 Task: Click on Two Pages
Action: Mouse moved to (906, 319)
Screenshot: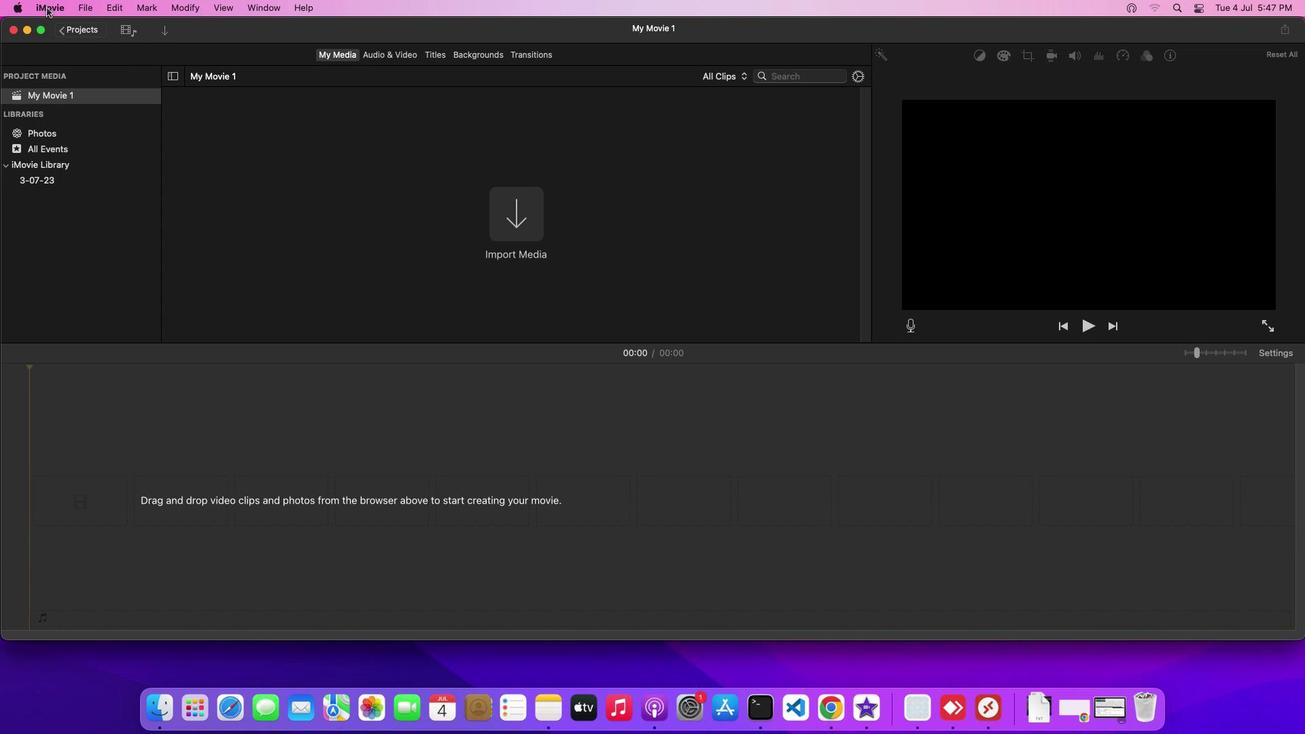 
Action: Mouse pressed left at (906, 319)
Screenshot: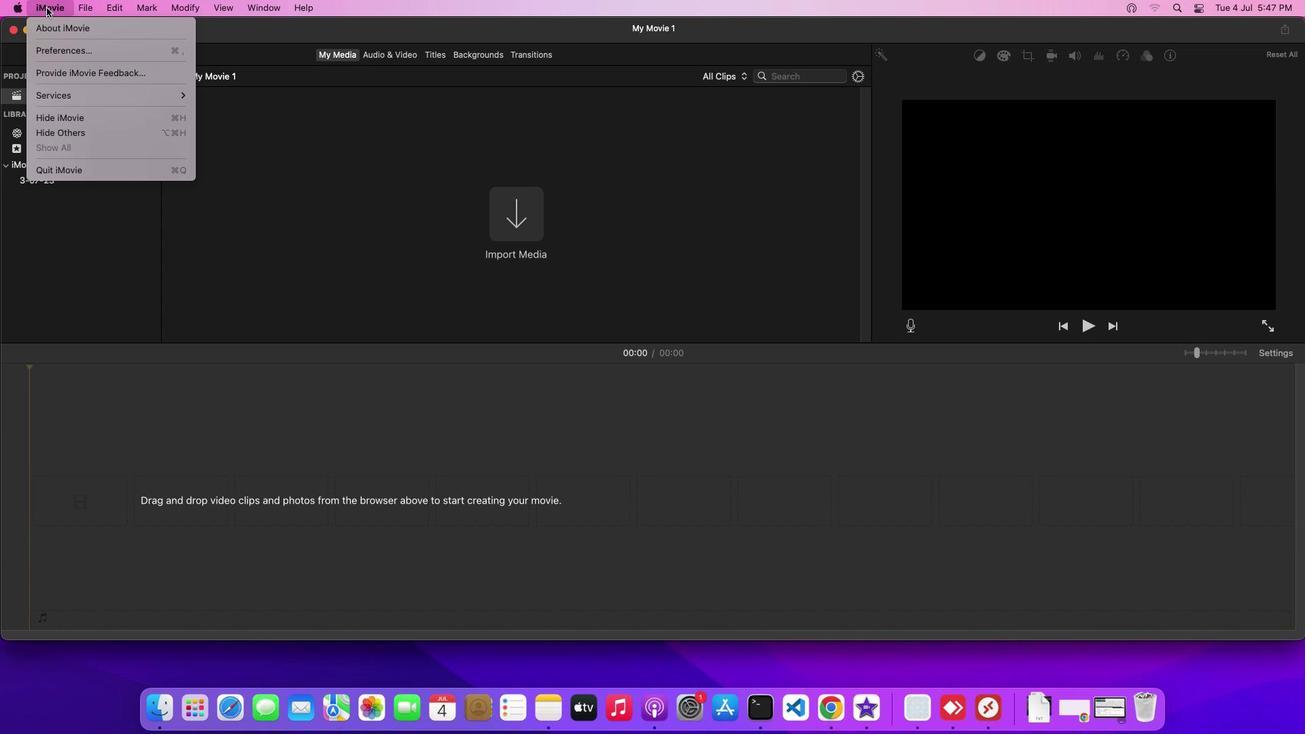 
Action: Mouse moved to (906, 319)
Screenshot: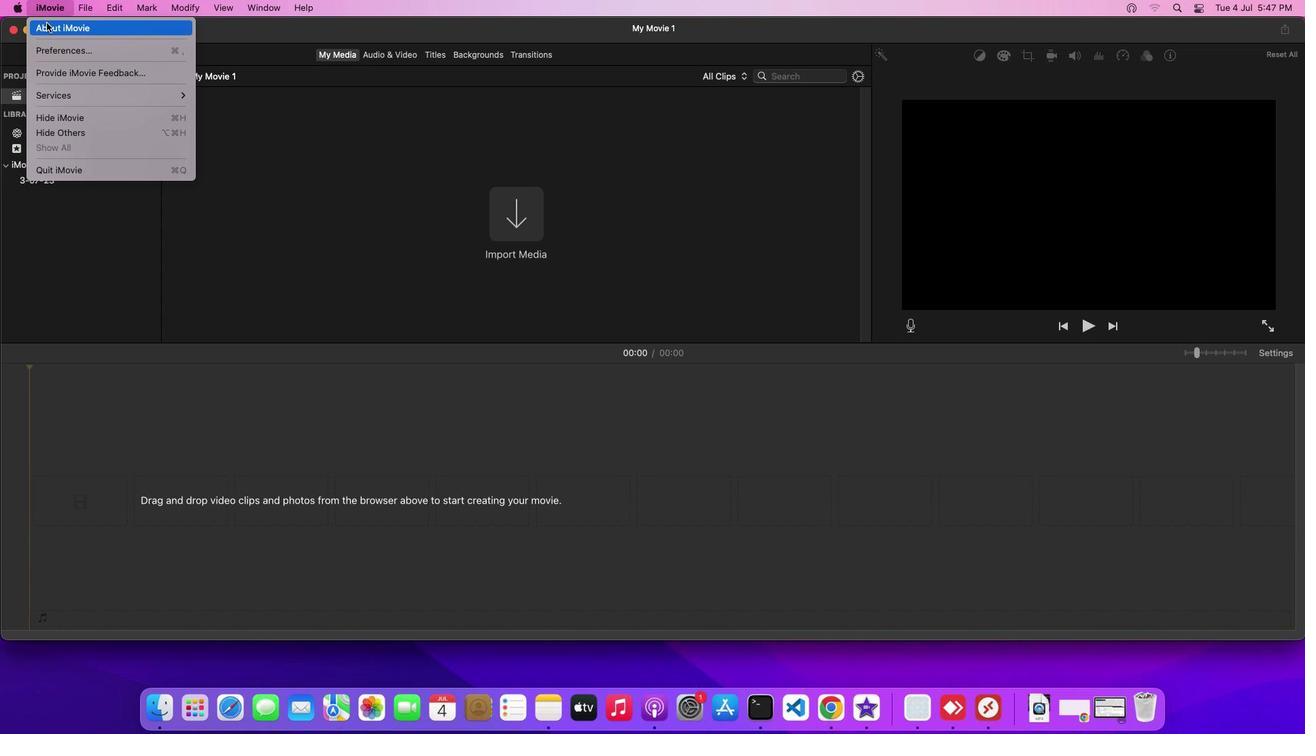 
Action: Mouse pressed left at (906, 319)
Screenshot: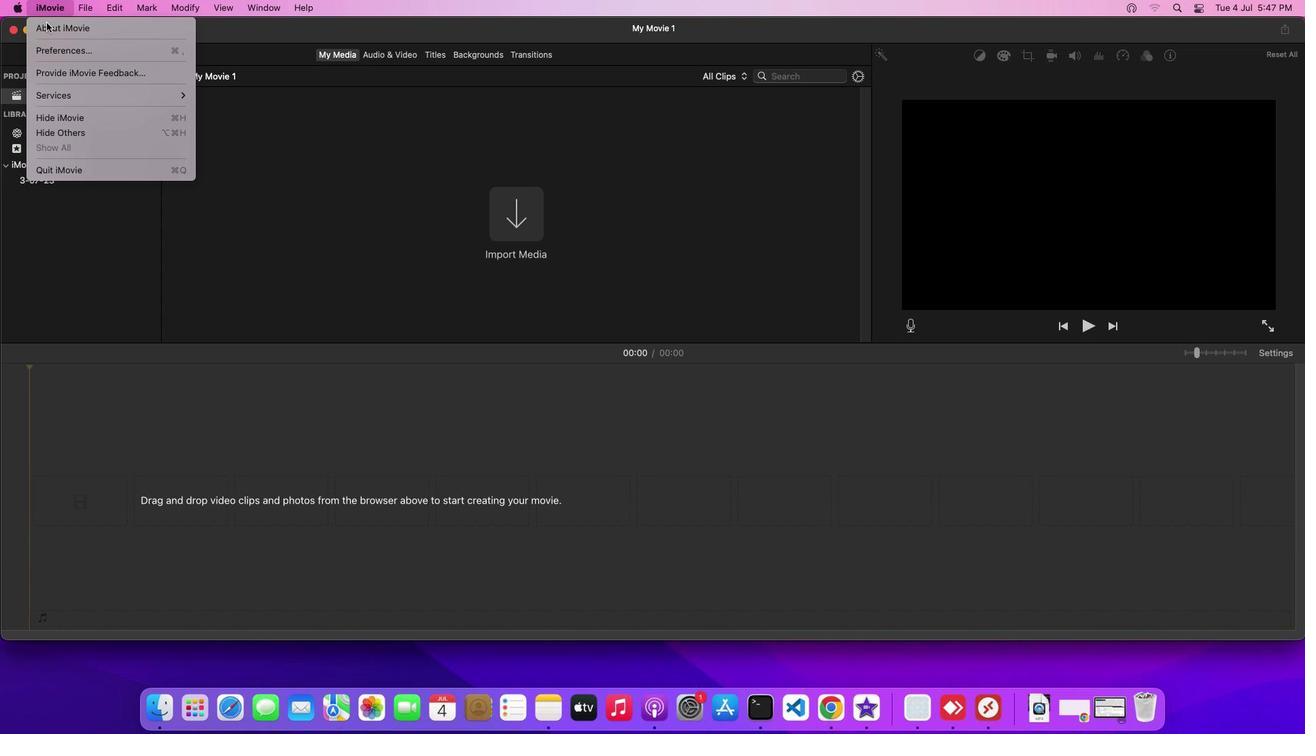 
Action: Mouse moved to (906, 319)
Screenshot: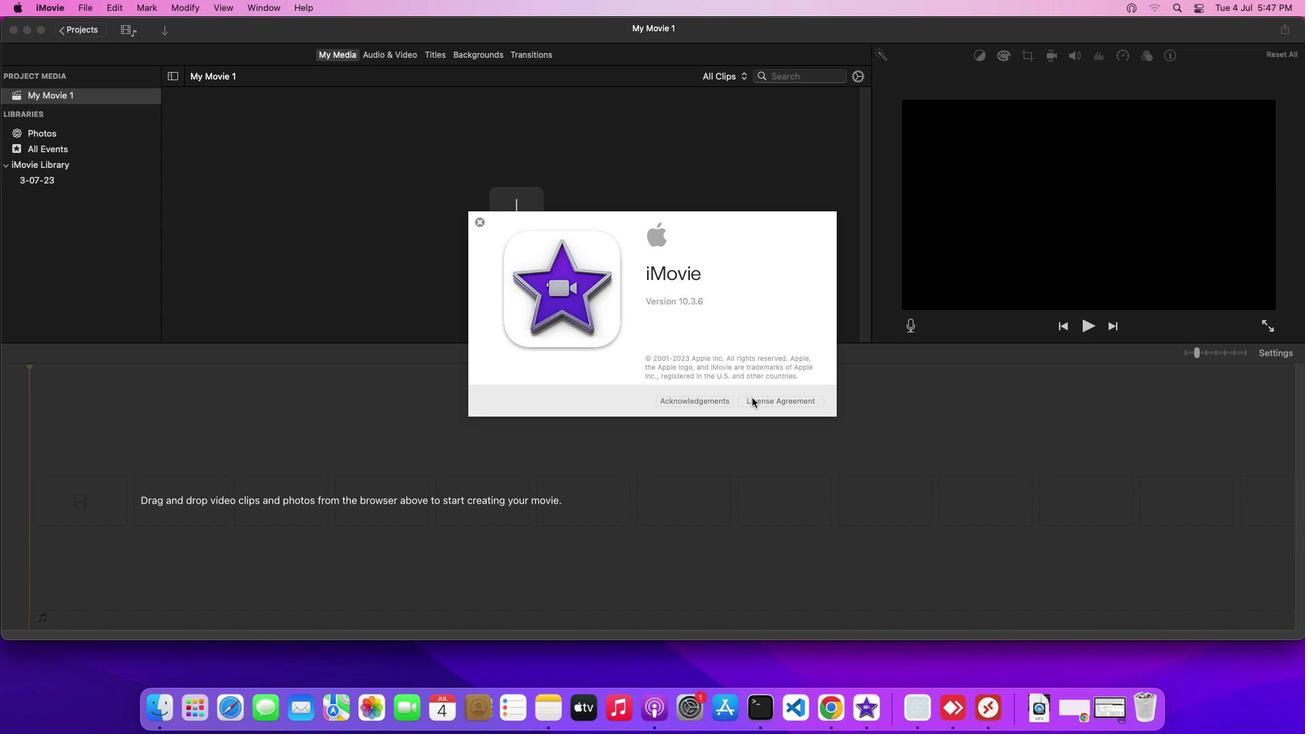 
Action: Mouse pressed left at (906, 319)
Screenshot: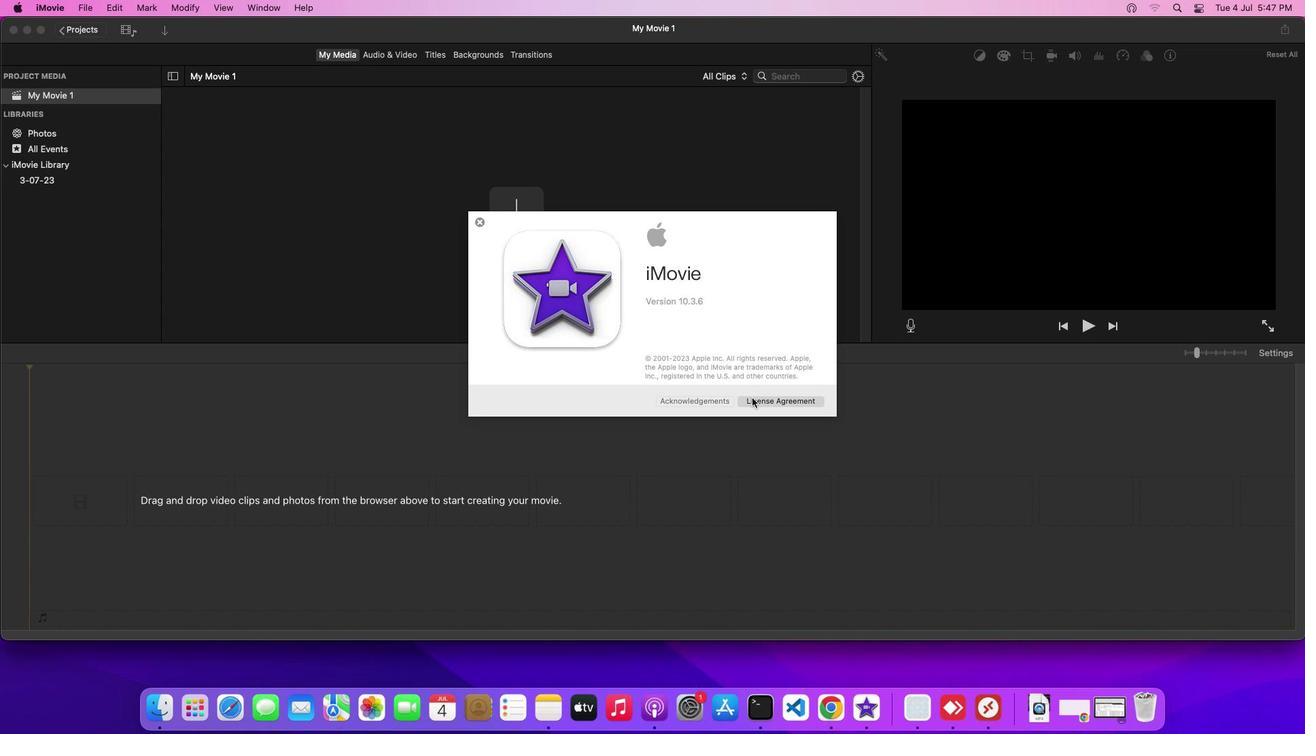 
Action: Mouse moved to (906, 319)
Screenshot: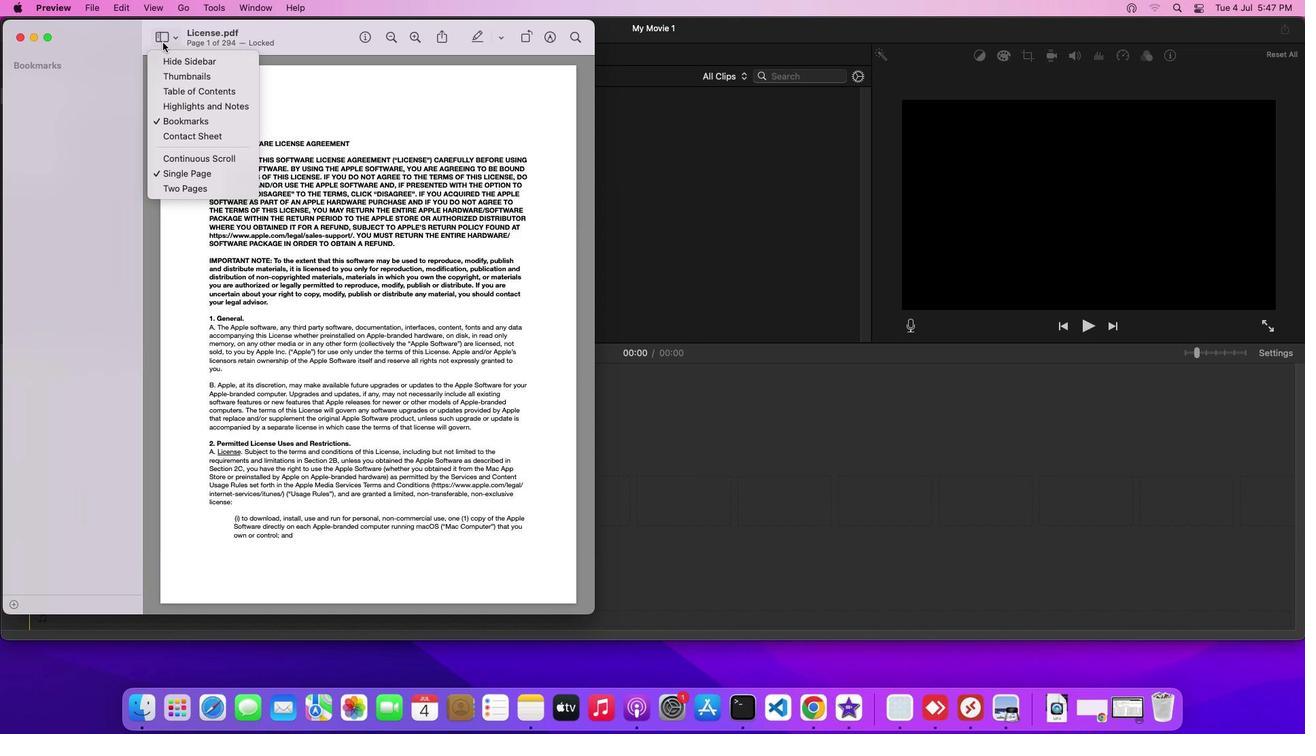 
Action: Mouse pressed left at (906, 319)
Screenshot: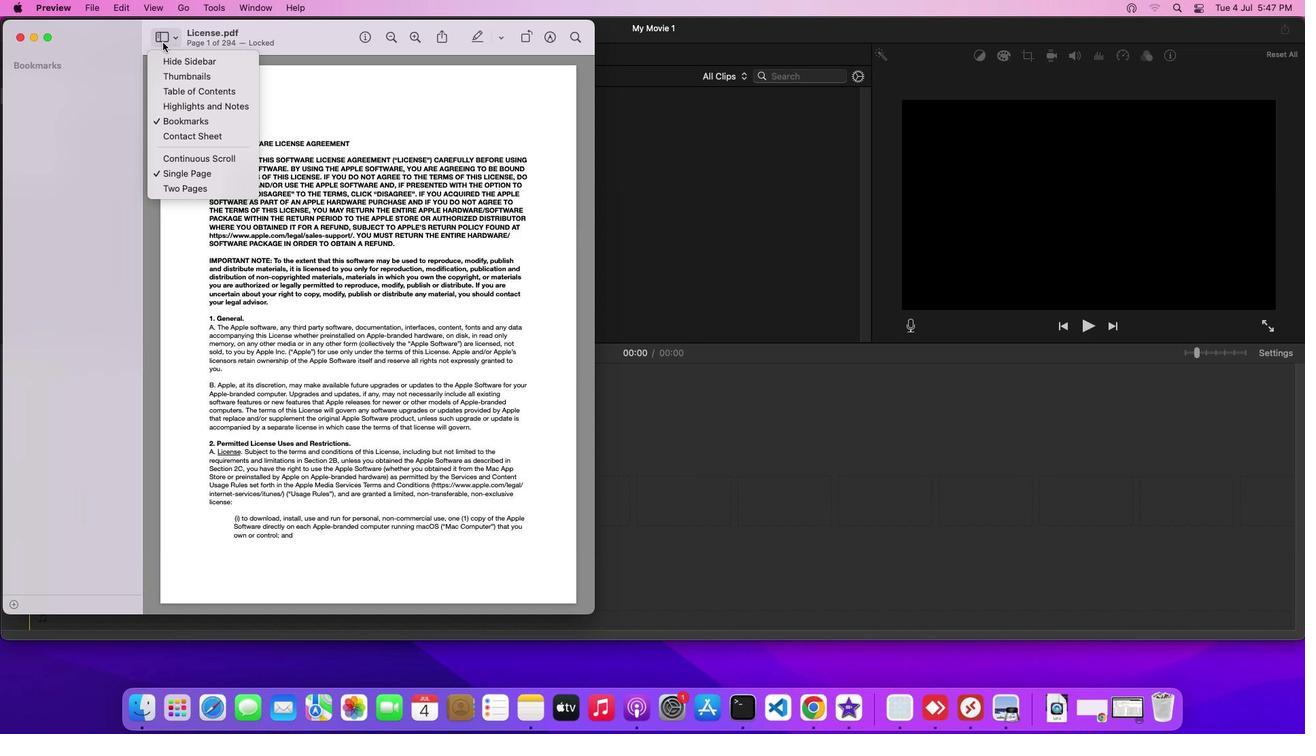 
Action: Mouse moved to (906, 319)
Screenshot: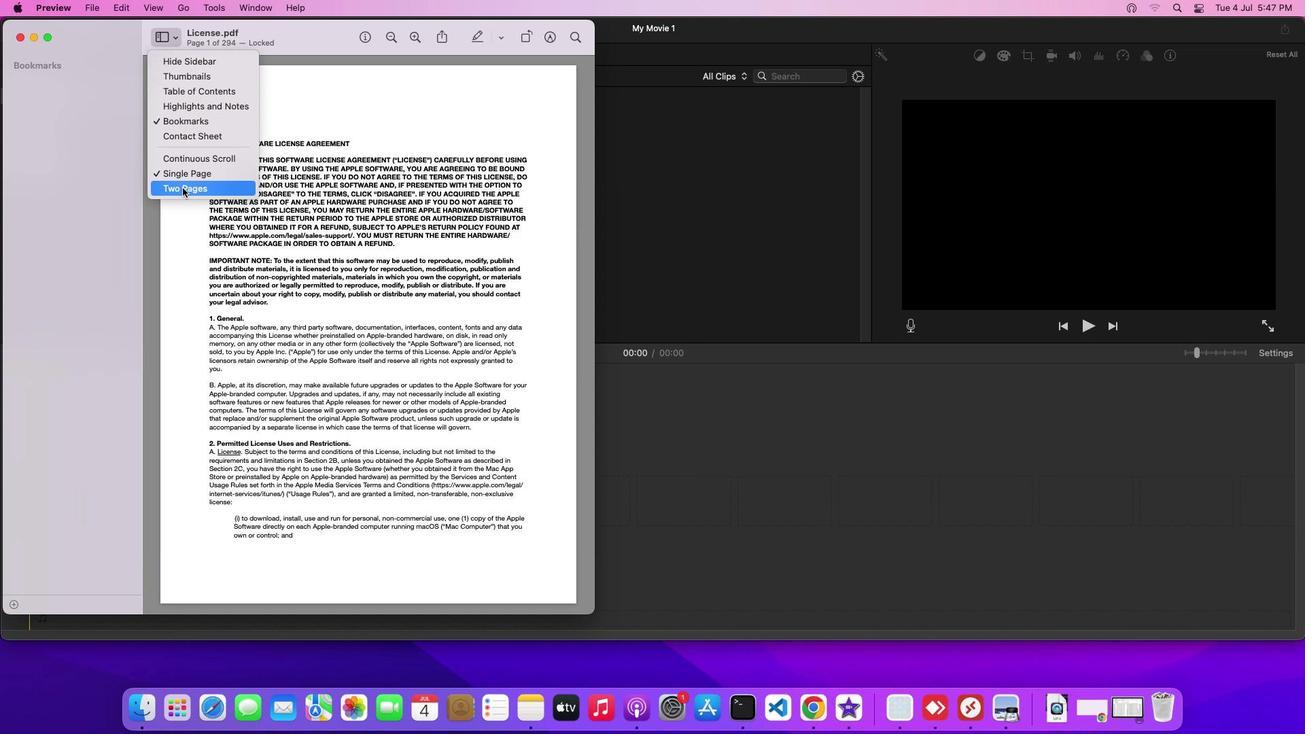 
Action: Mouse pressed left at (906, 319)
Screenshot: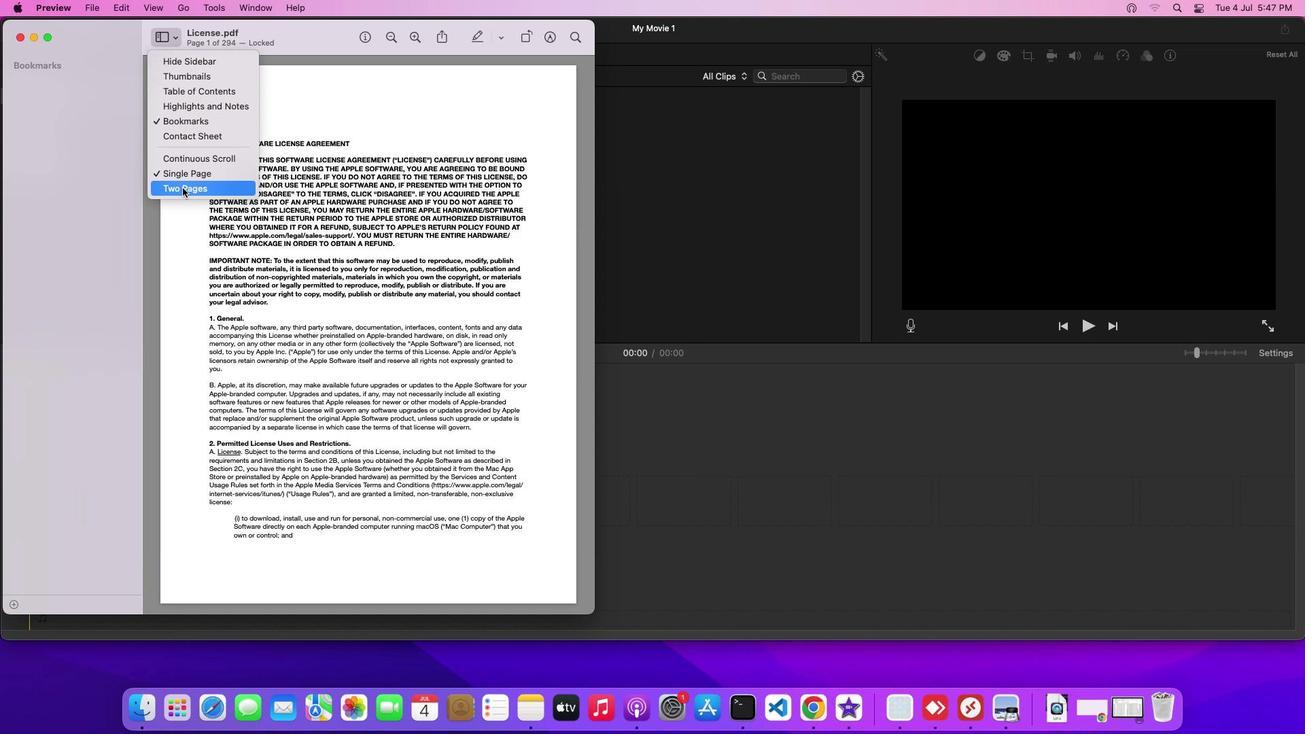 
